 Task: Check the sale-to-list ratio of mountain view in the last 3 years.
Action: Mouse moved to (995, 226)
Screenshot: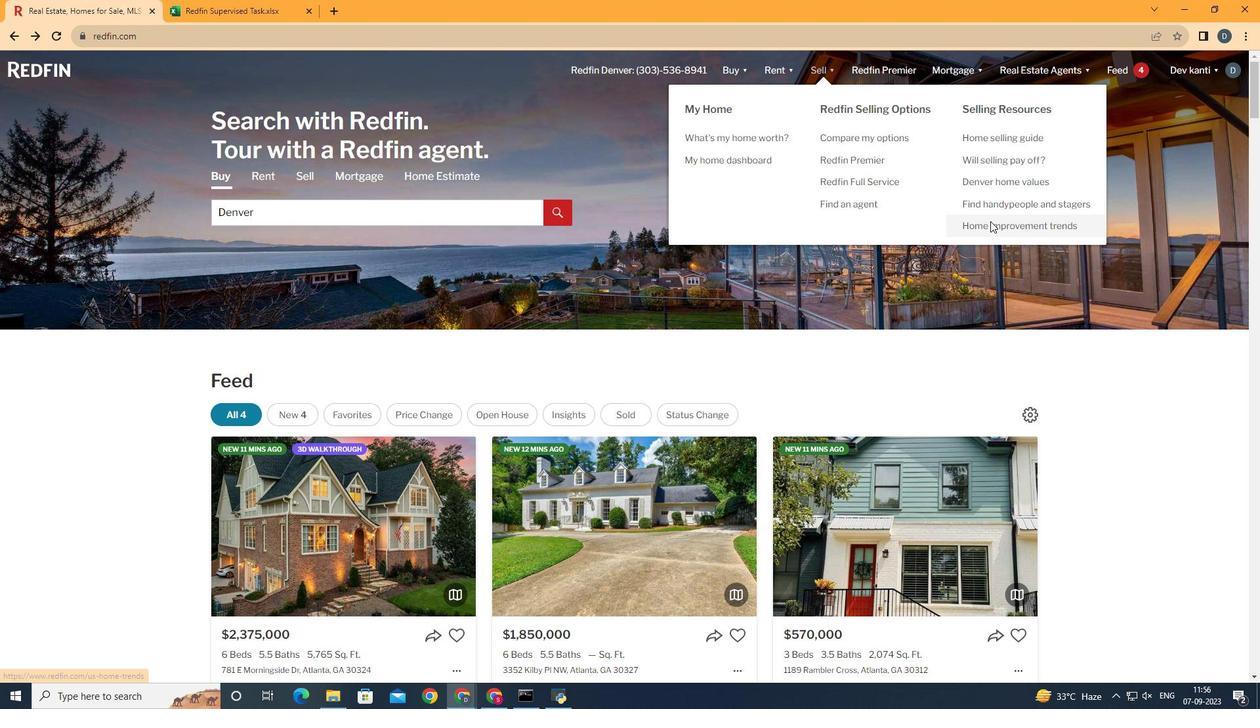 
Action: Mouse pressed left at (995, 226)
Screenshot: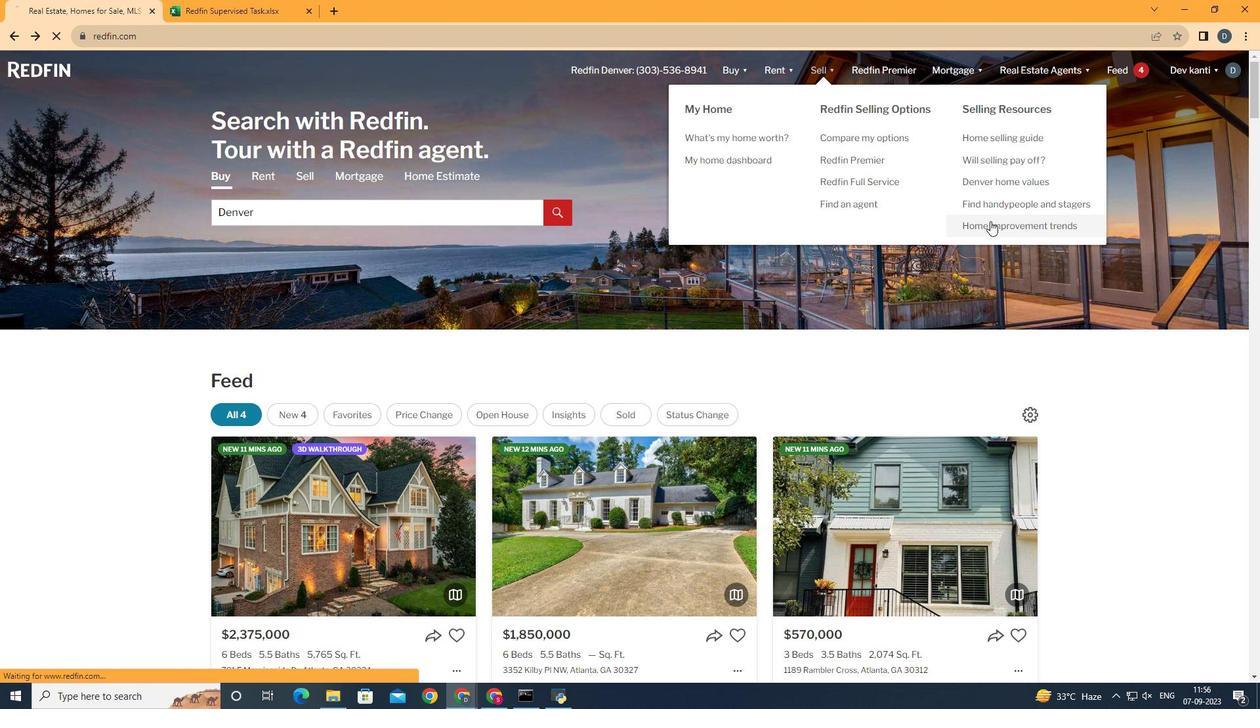 
Action: Mouse moved to (325, 259)
Screenshot: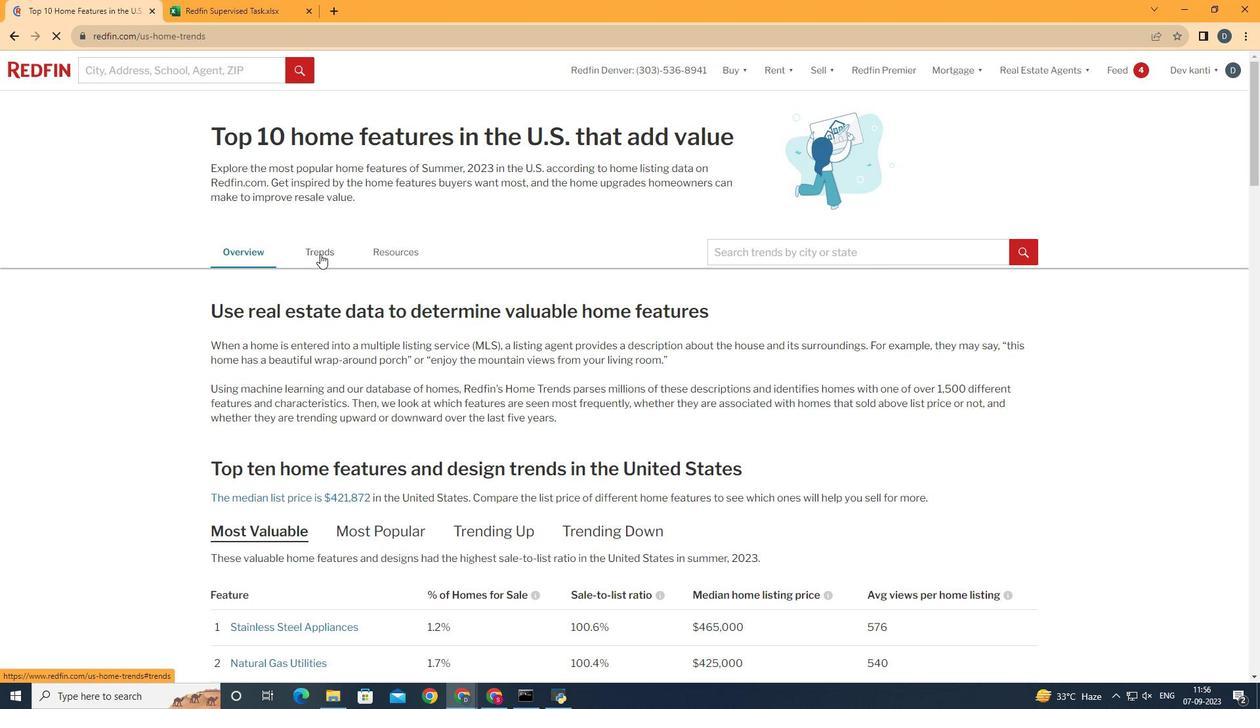 
Action: Mouse pressed left at (325, 259)
Screenshot: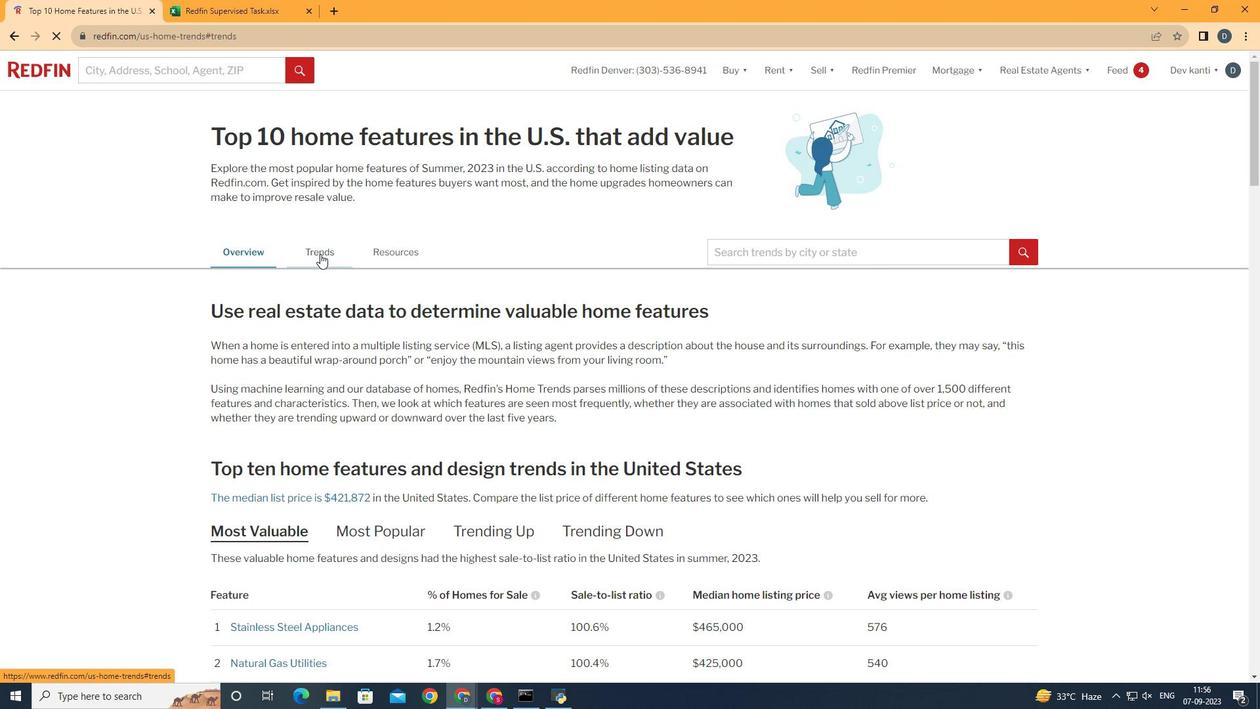 
Action: Mouse moved to (677, 316)
Screenshot: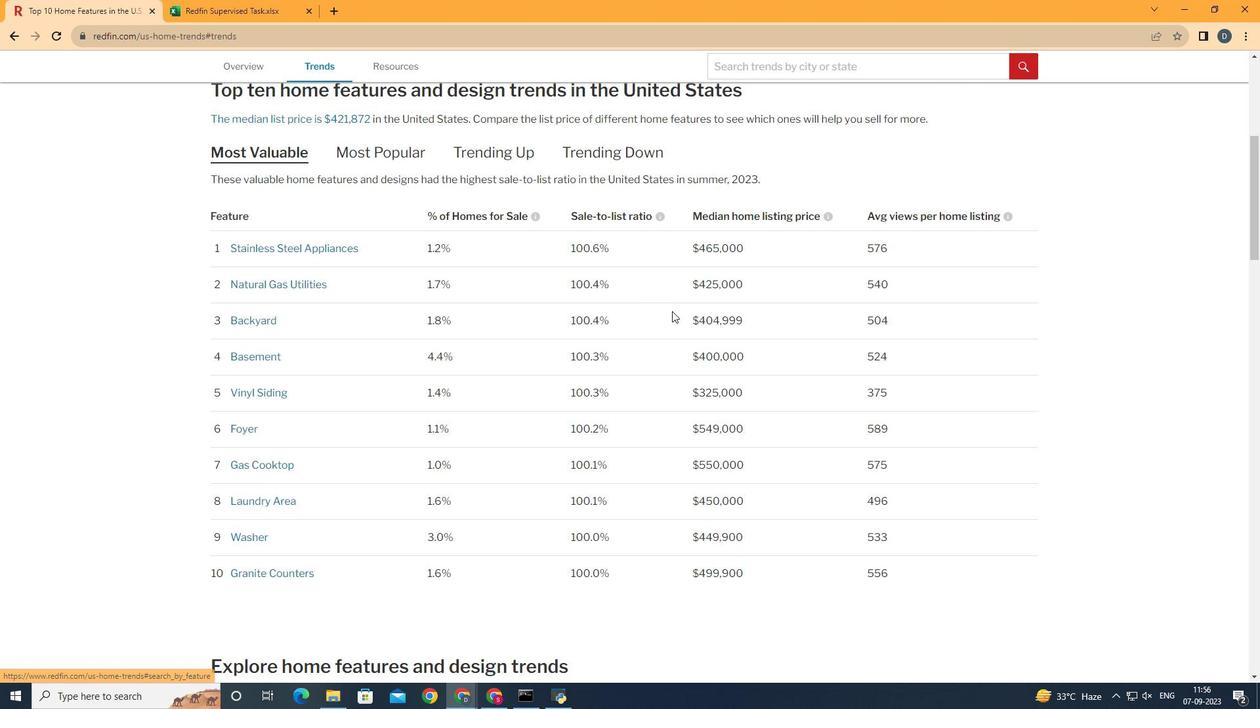 
Action: Mouse scrolled (677, 315) with delta (0, 0)
Screenshot: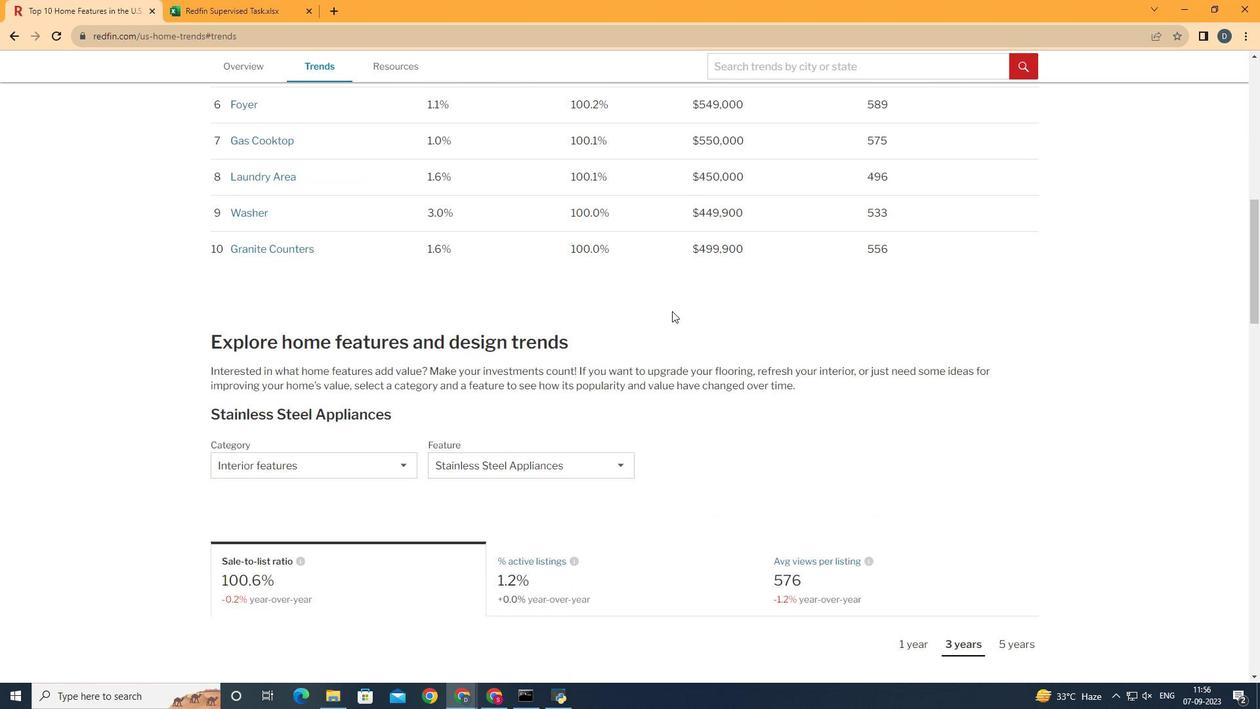 
Action: Mouse scrolled (677, 315) with delta (0, 0)
Screenshot: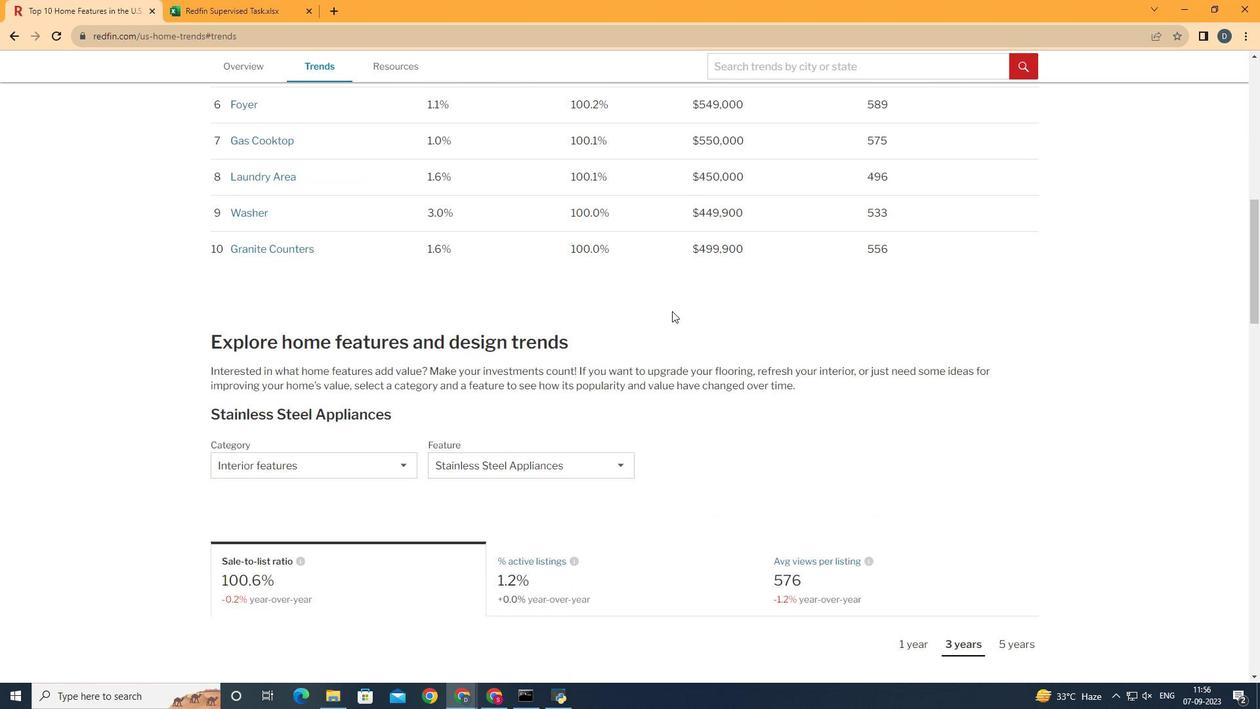 
Action: Mouse scrolled (677, 315) with delta (0, 0)
Screenshot: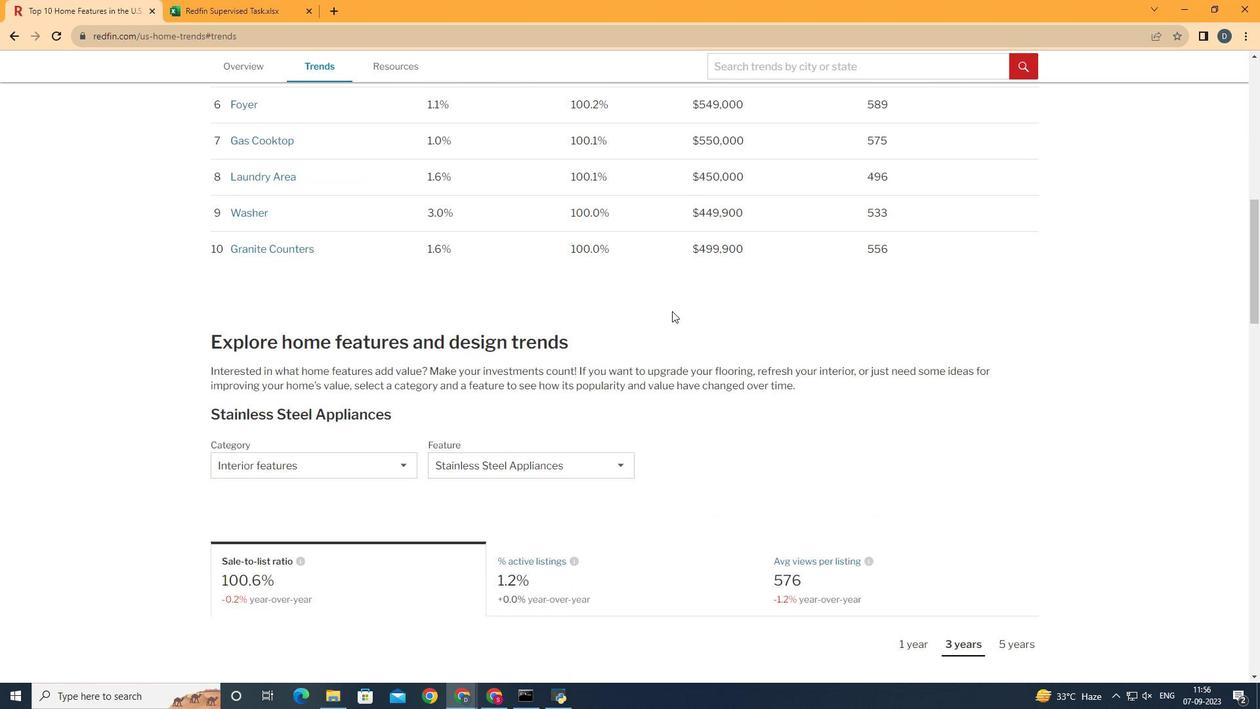 
Action: Mouse scrolled (677, 315) with delta (0, 0)
Screenshot: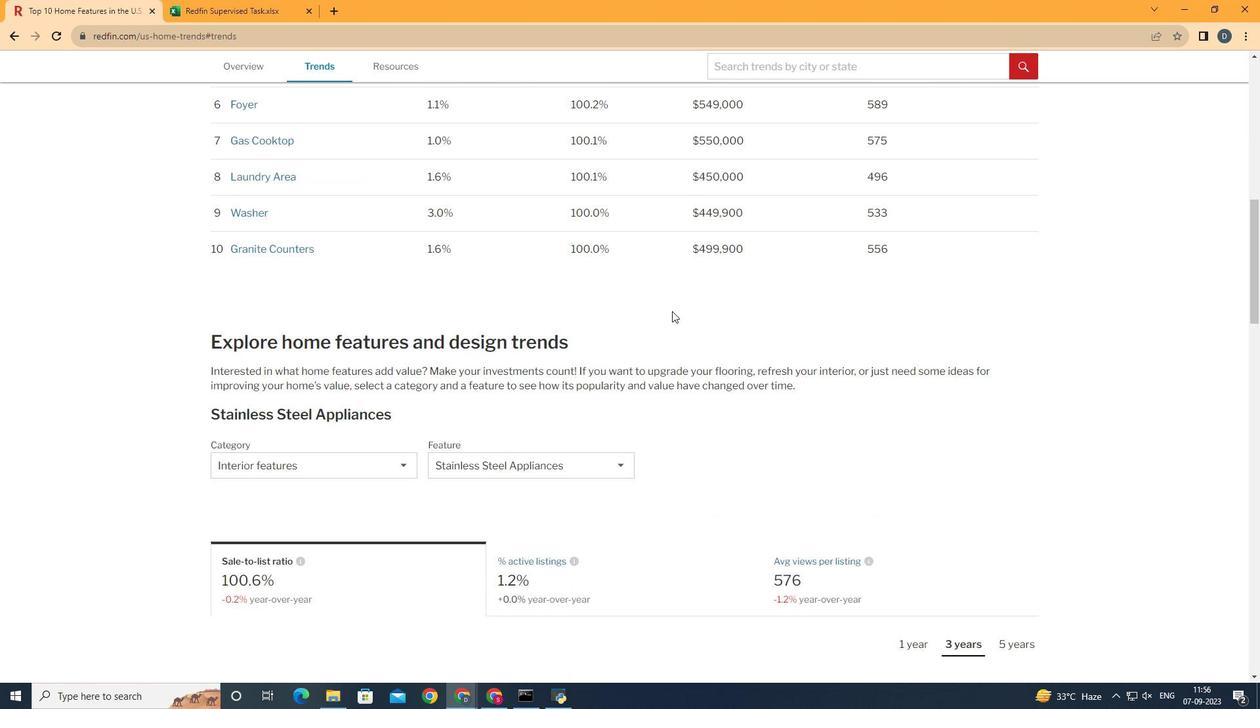 
Action: Mouse scrolled (677, 315) with delta (0, 0)
Screenshot: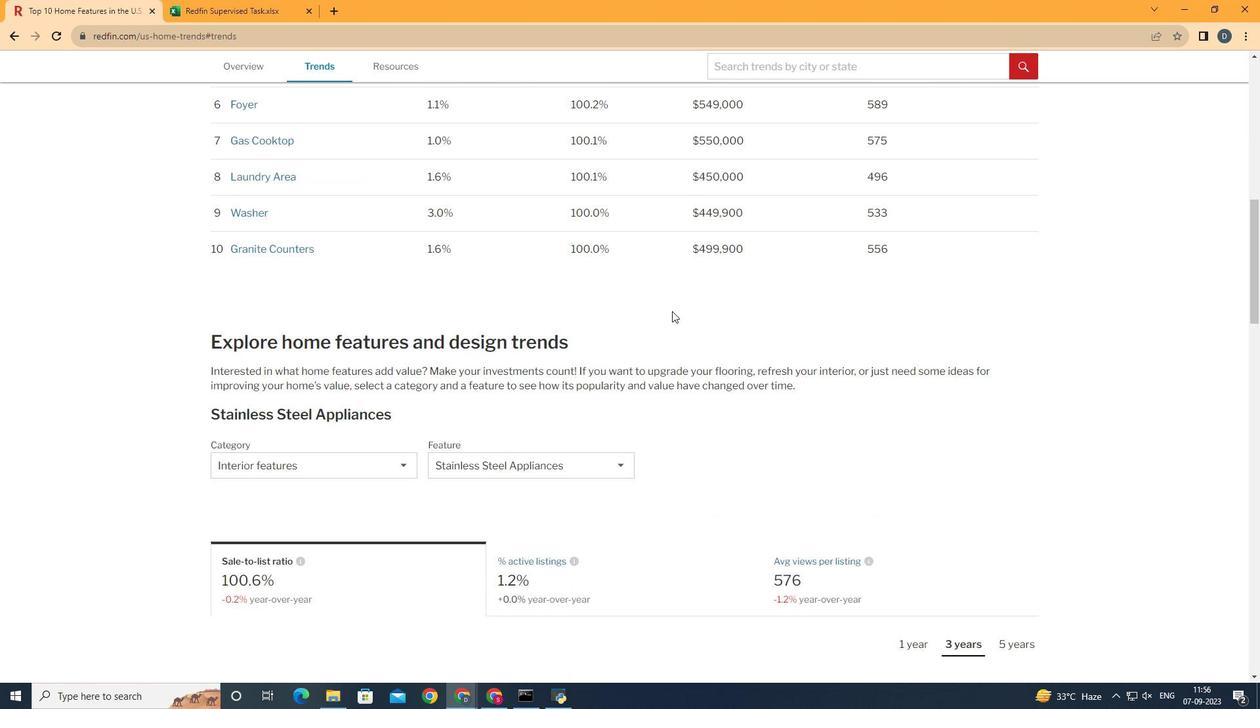 
Action: Mouse scrolled (677, 315) with delta (0, 0)
Screenshot: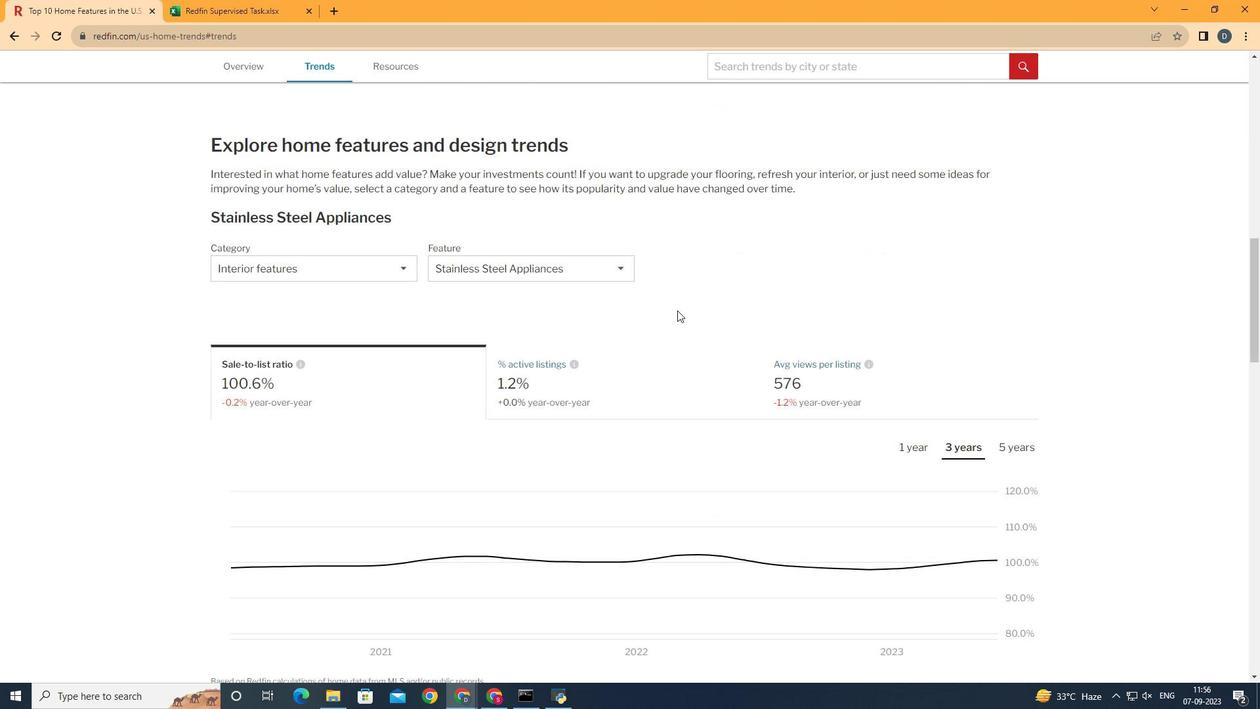 
Action: Mouse scrolled (677, 315) with delta (0, 0)
Screenshot: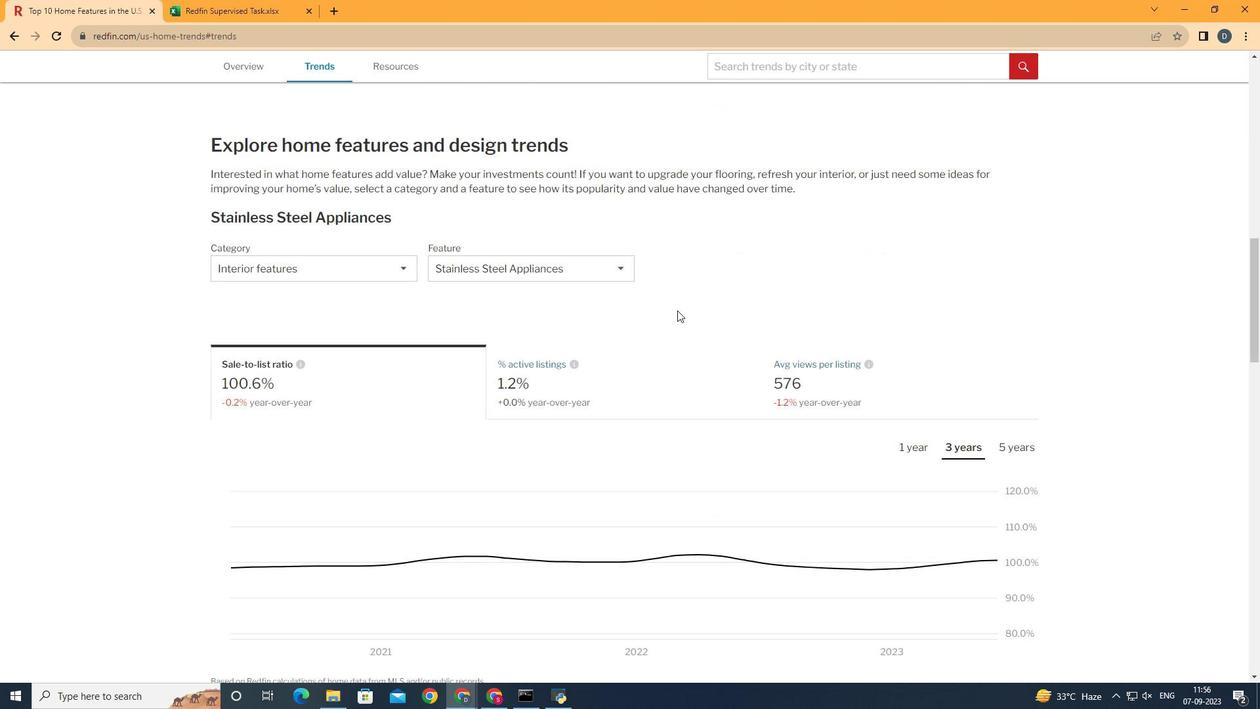 
Action: Mouse scrolled (677, 315) with delta (0, 0)
Screenshot: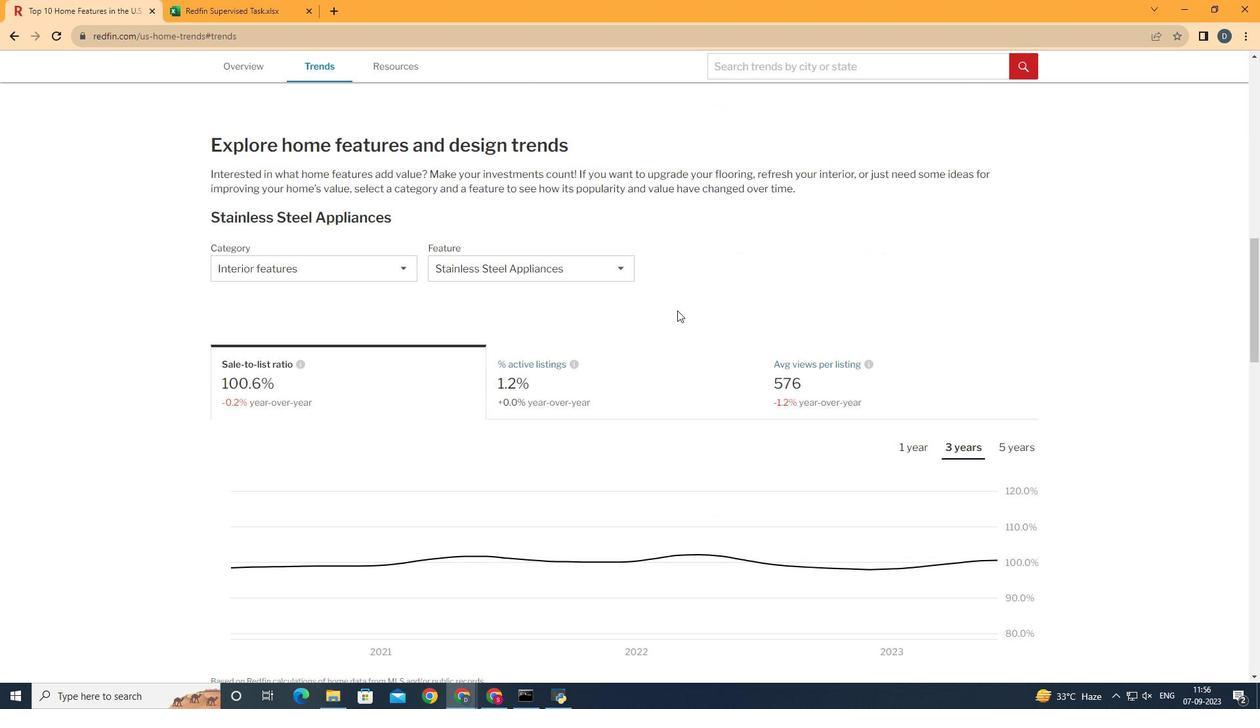 
Action: Mouse moved to (300, 285)
Screenshot: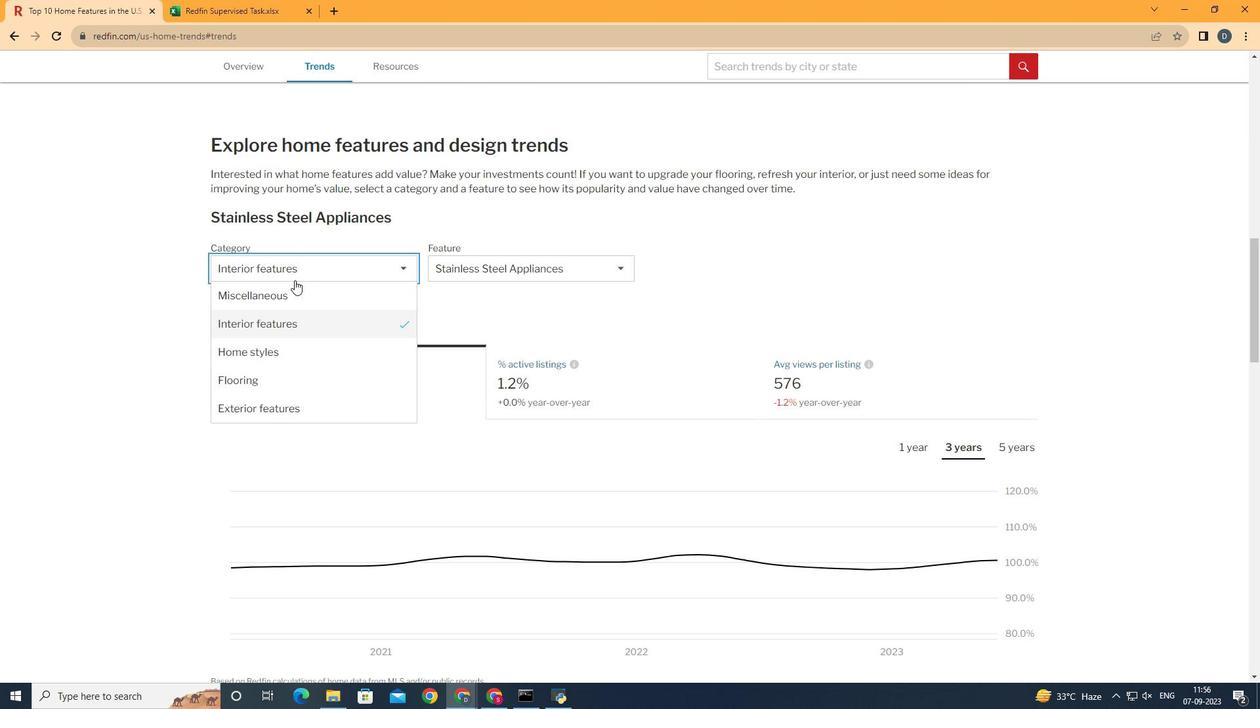 
Action: Mouse pressed left at (300, 285)
Screenshot: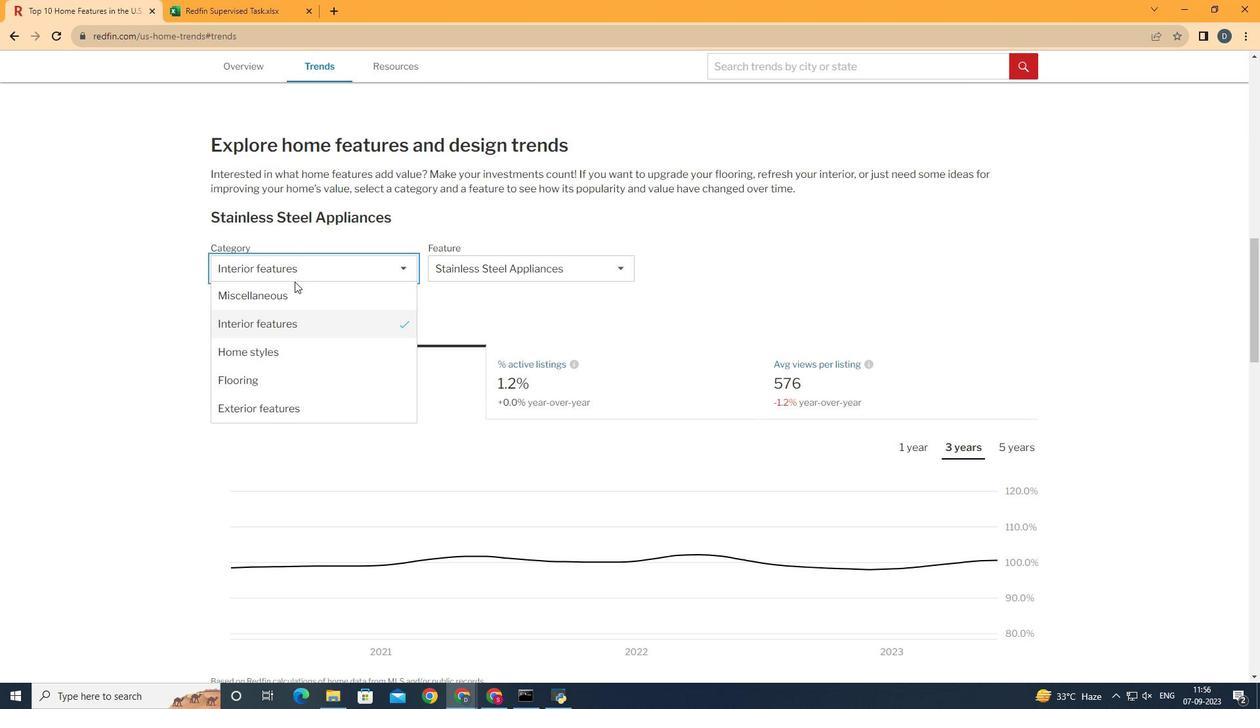 
Action: Mouse moved to (301, 293)
Screenshot: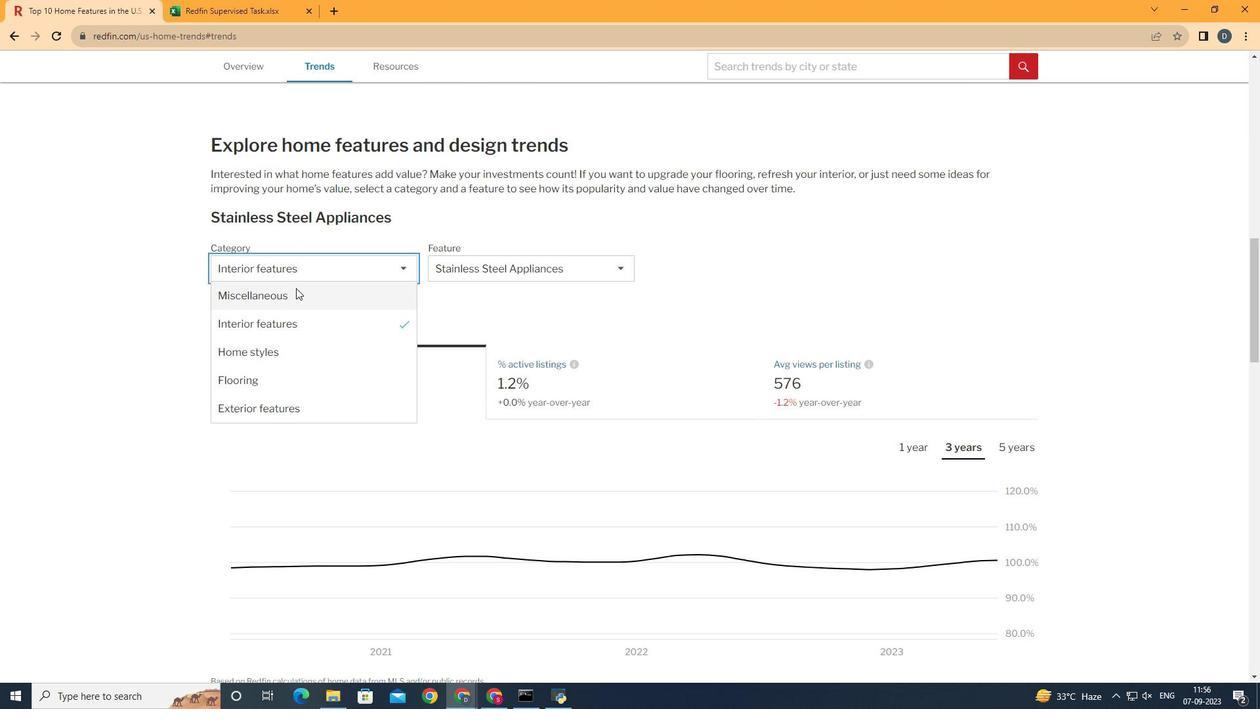 
Action: Mouse pressed left at (301, 293)
Screenshot: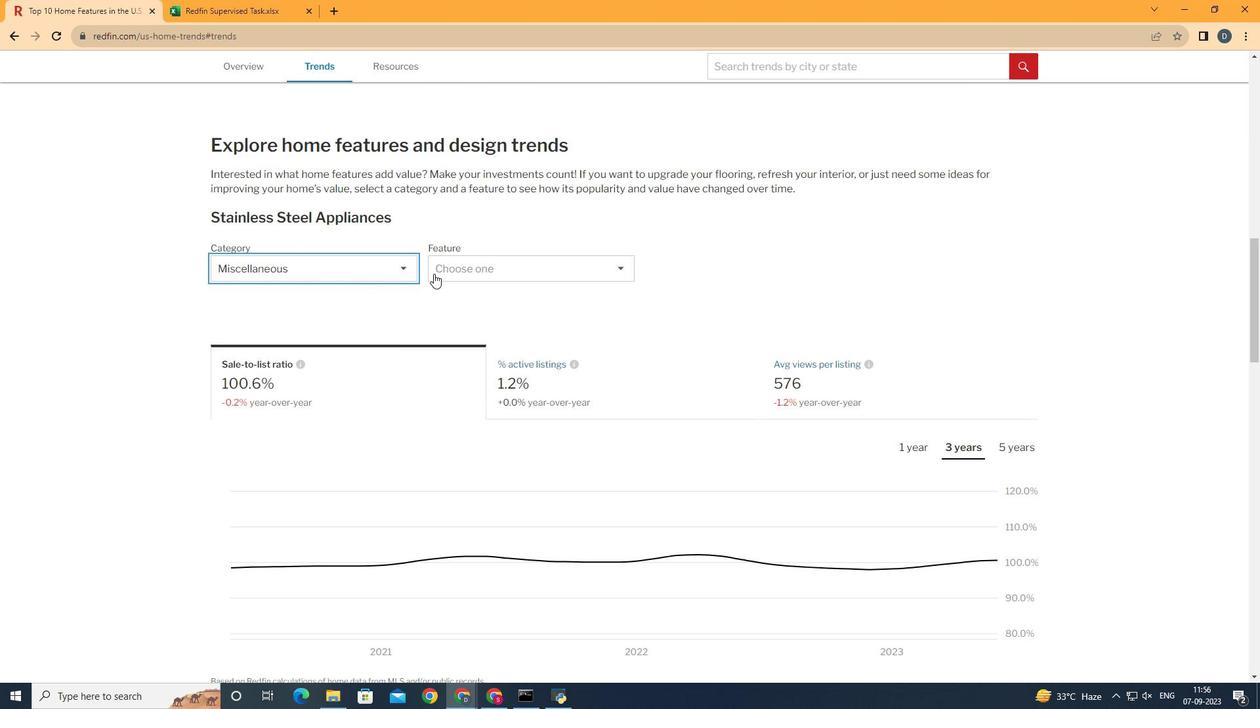 
Action: Mouse moved to (499, 263)
Screenshot: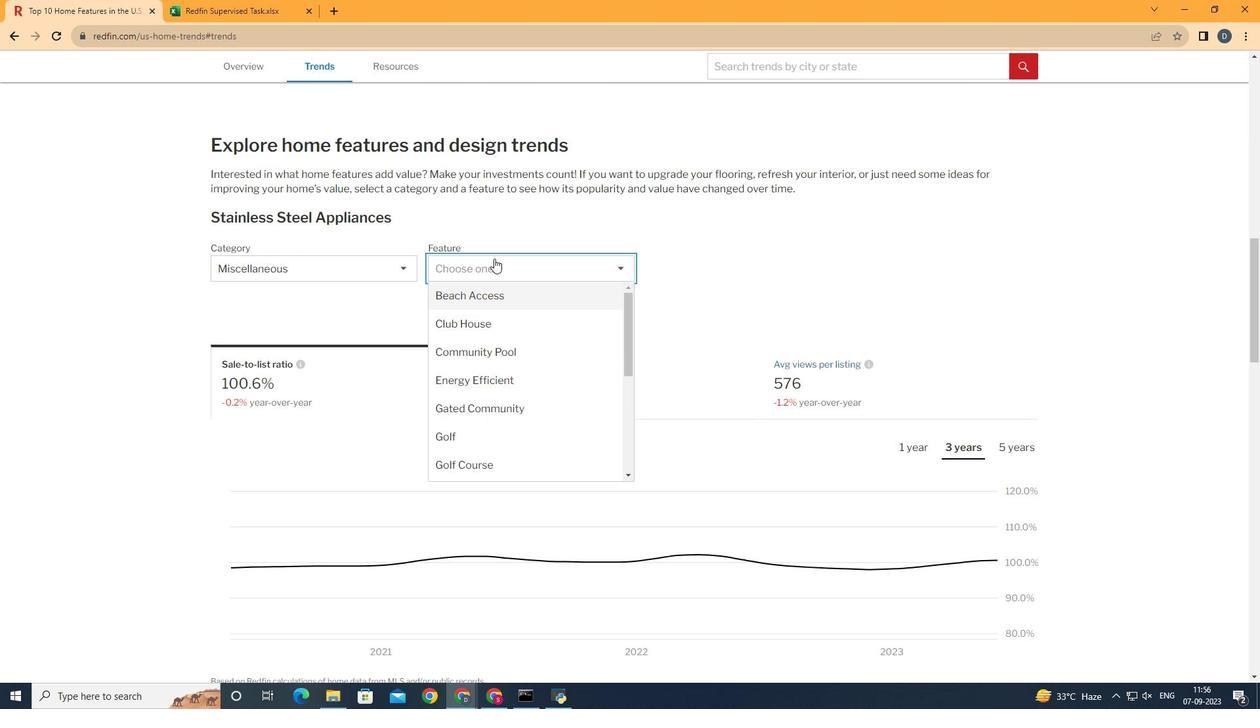 
Action: Mouse pressed left at (499, 263)
Screenshot: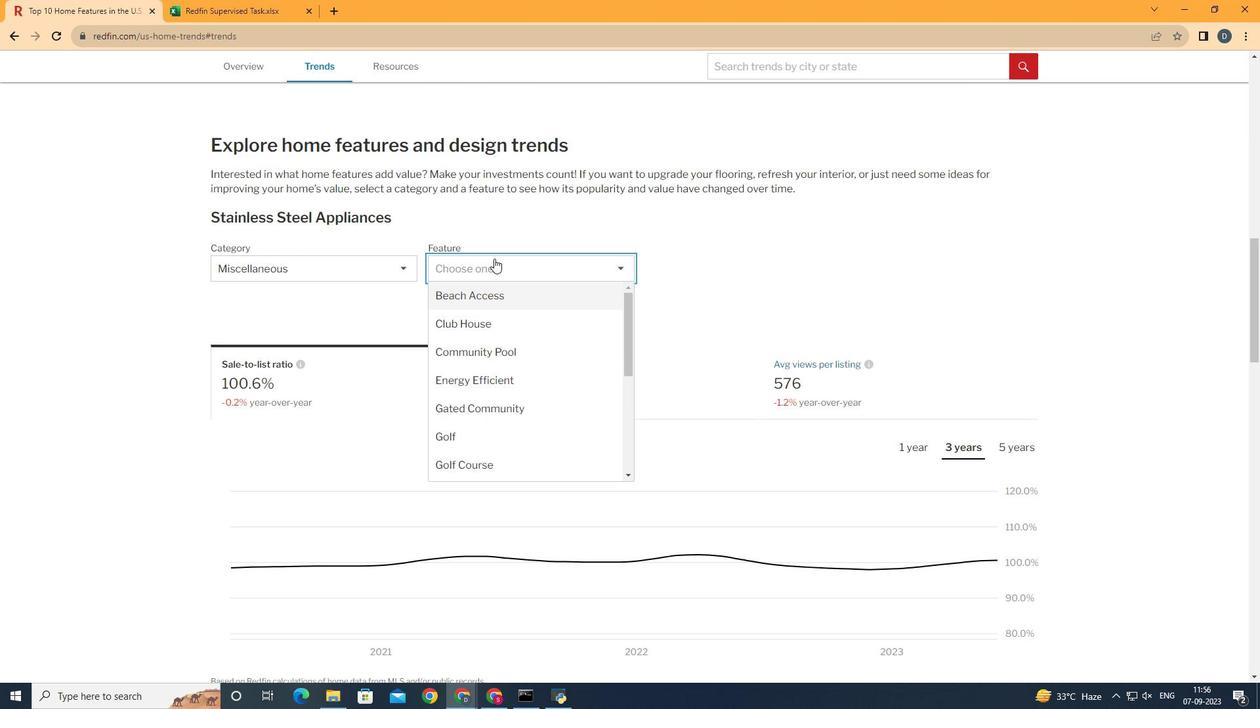 
Action: Mouse moved to (528, 343)
Screenshot: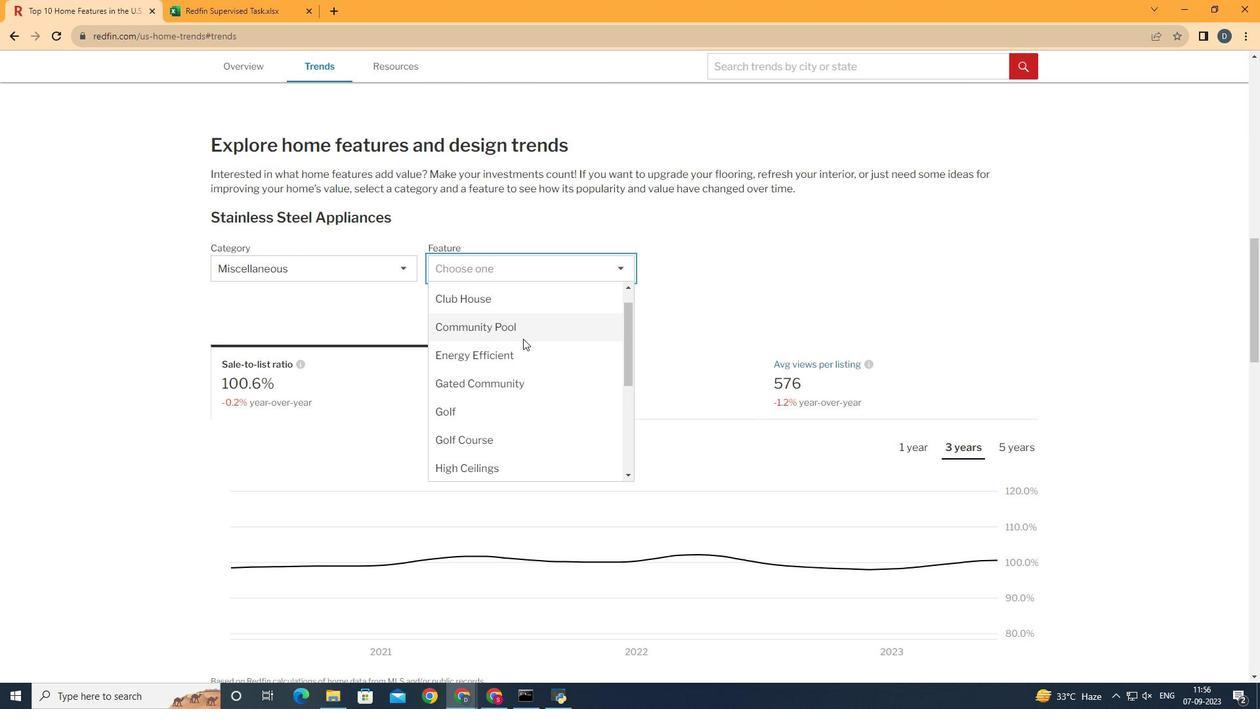 
Action: Mouse scrolled (528, 342) with delta (0, 0)
Screenshot: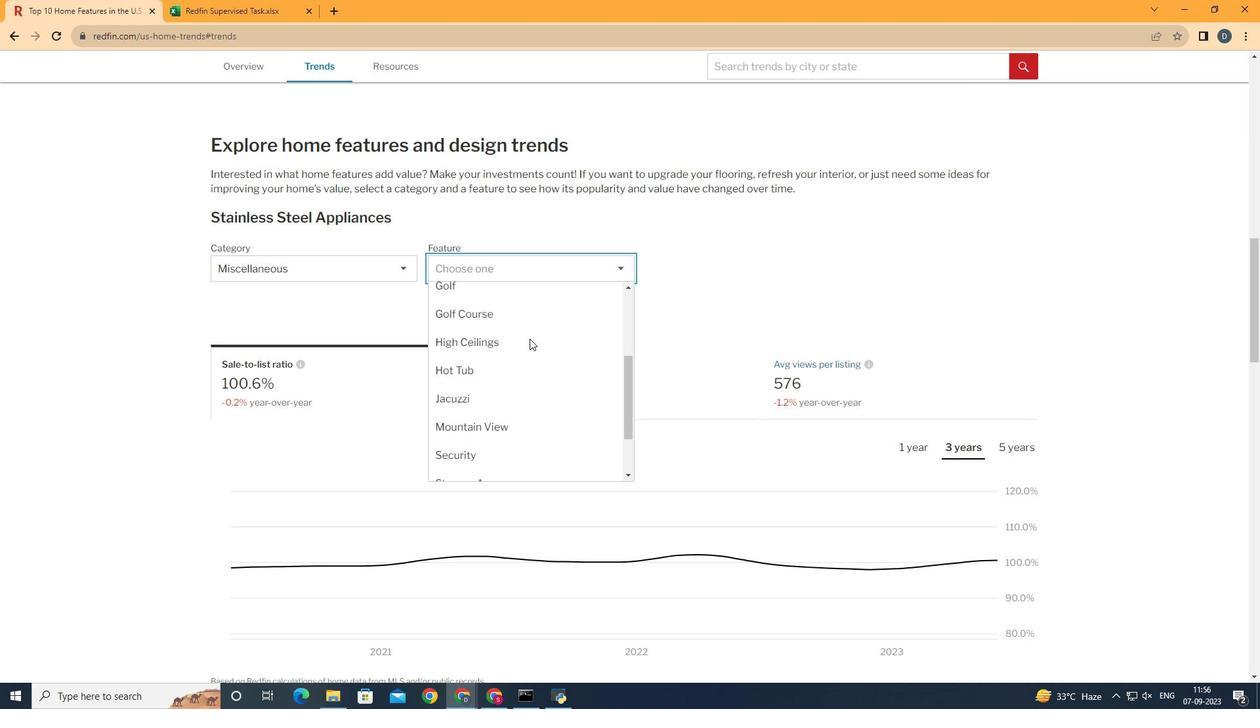 
Action: Mouse moved to (528, 344)
Screenshot: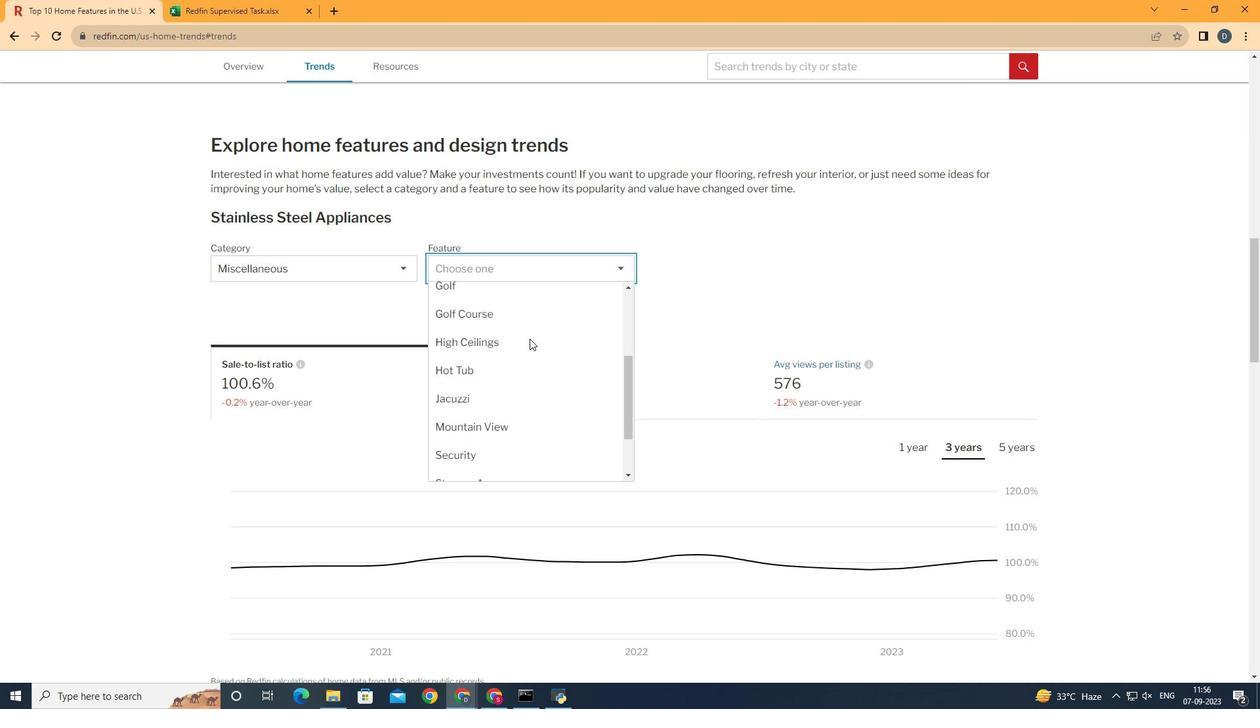 
Action: Mouse scrolled (528, 343) with delta (0, 0)
Screenshot: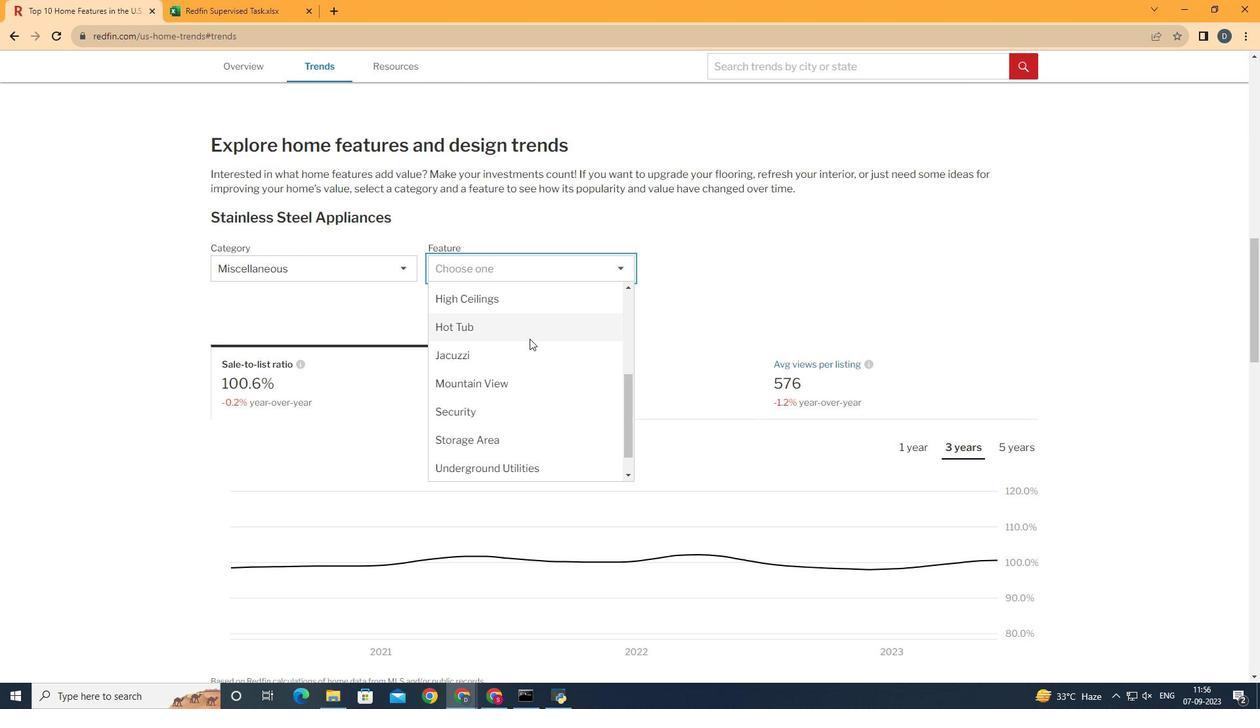 
Action: Mouse scrolled (528, 343) with delta (0, 0)
Screenshot: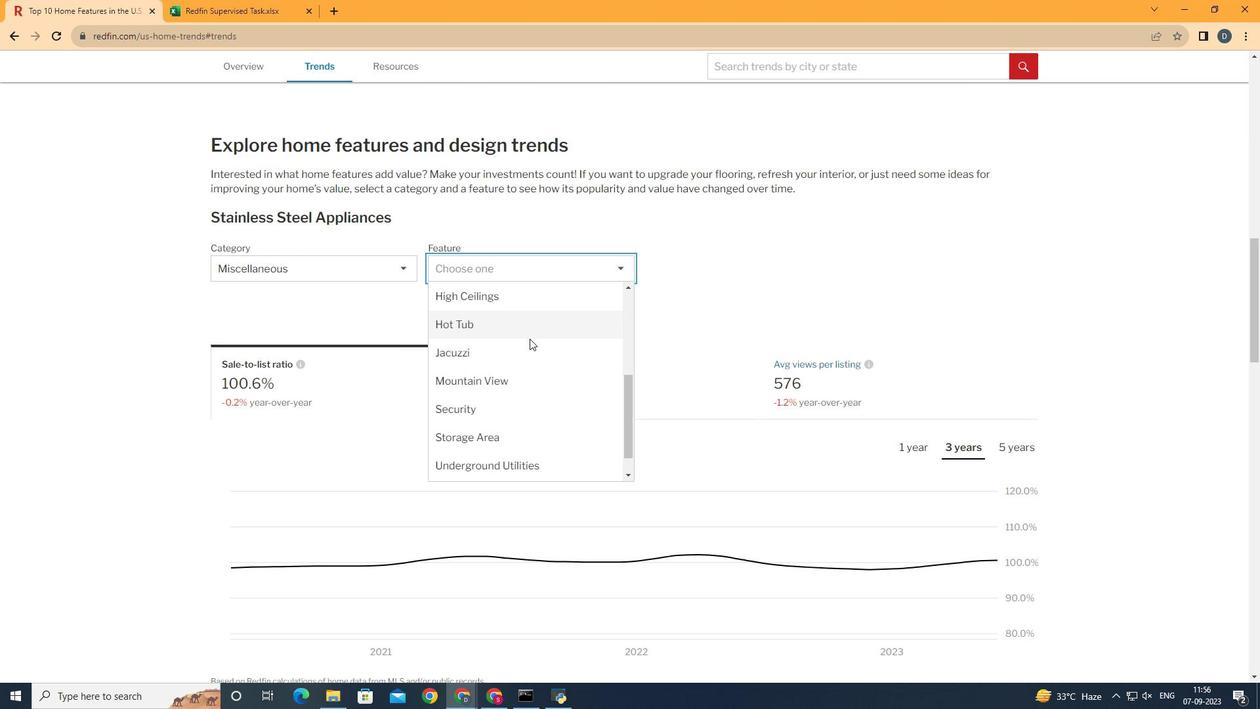 
Action: Mouse moved to (533, 388)
Screenshot: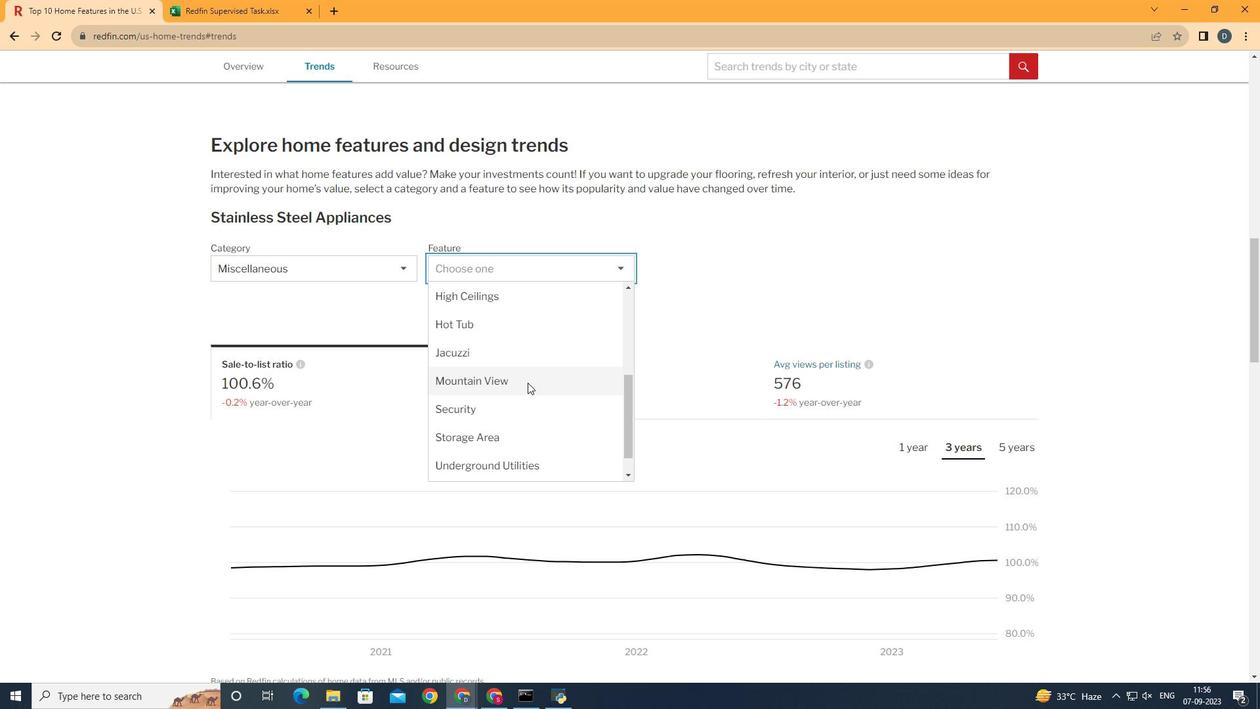 
Action: Mouse pressed left at (533, 388)
Screenshot: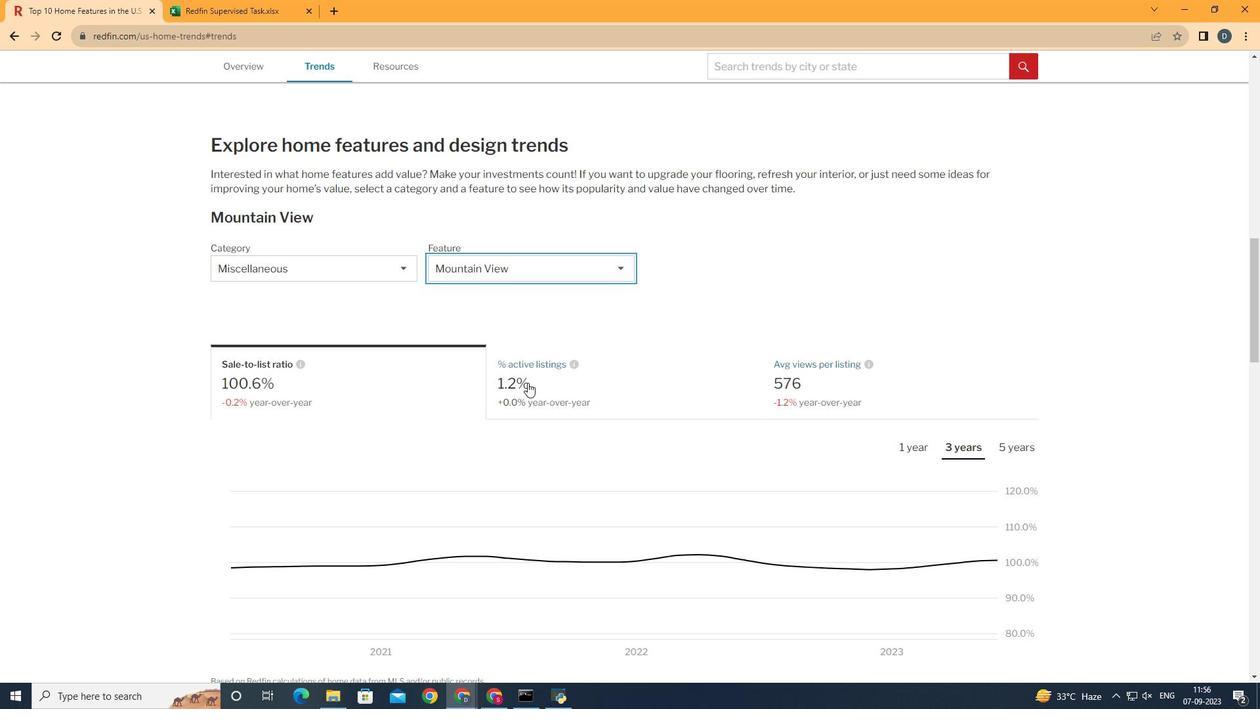 
Action: Mouse moved to (405, 403)
Screenshot: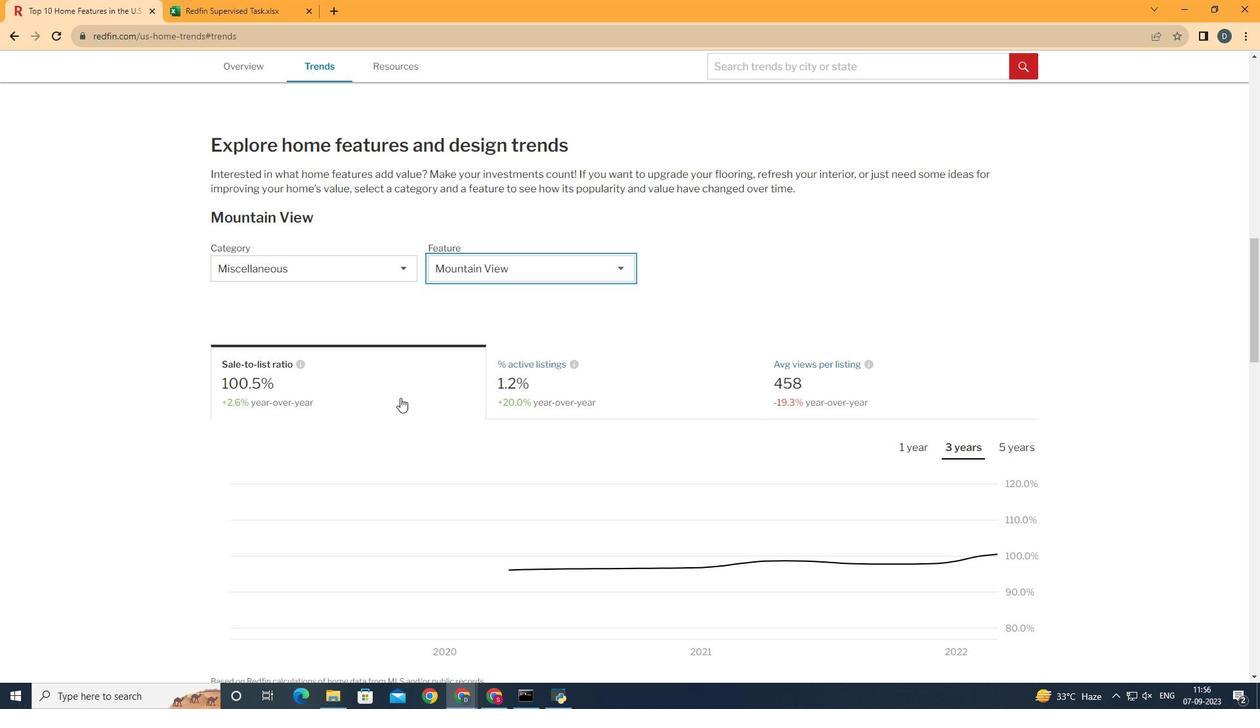 
Action: Mouse pressed left at (405, 403)
Screenshot: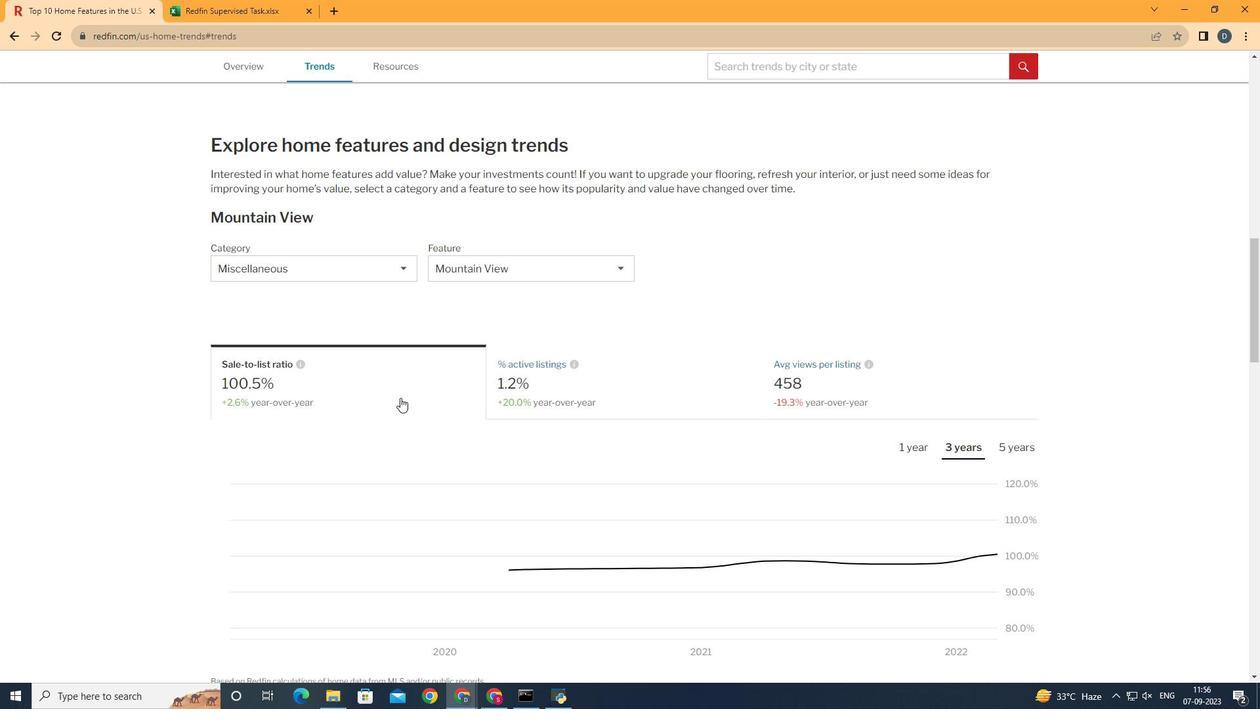 
Action: Mouse moved to (963, 456)
Screenshot: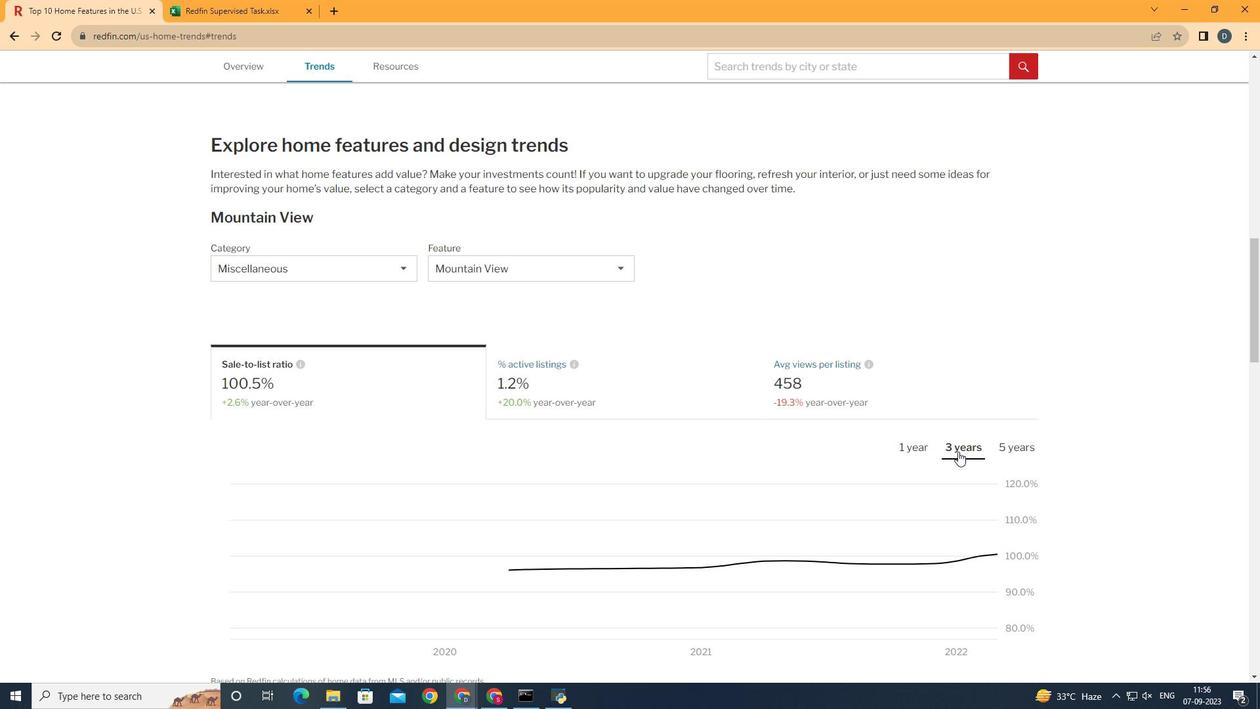 
Action: Mouse pressed left at (963, 456)
Screenshot: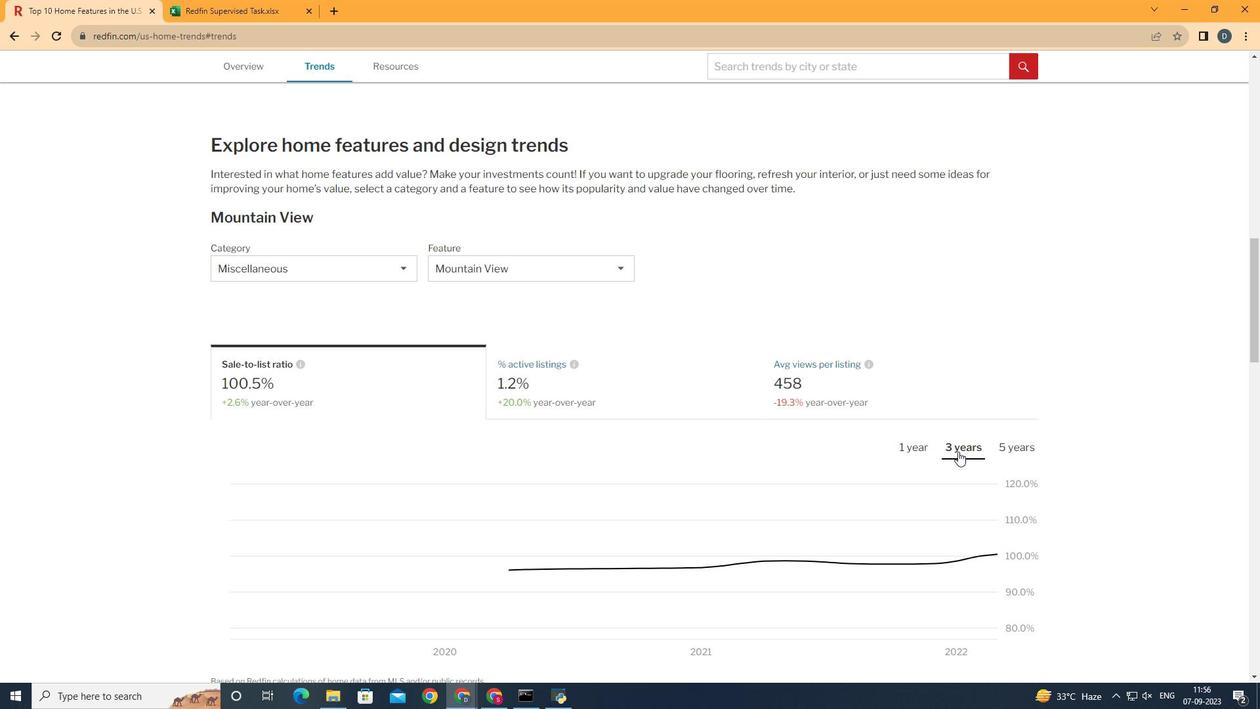 
Action: Mouse moved to (504, 512)
Screenshot: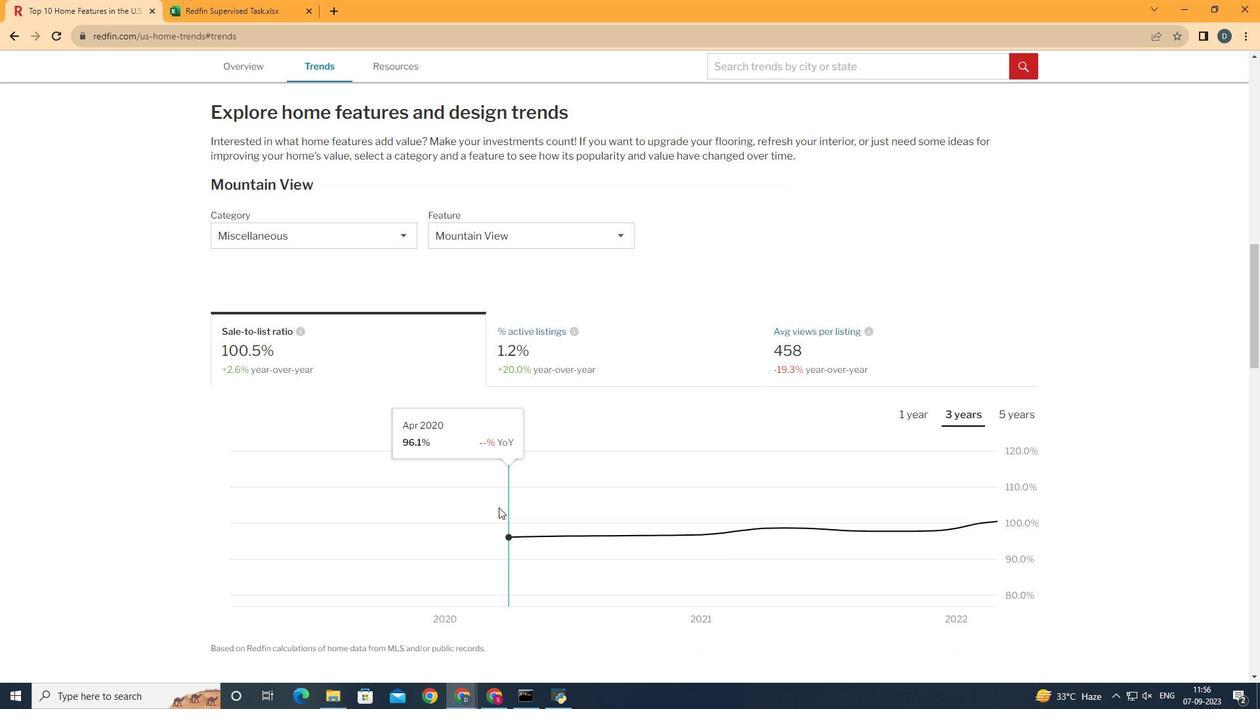 
Action: Mouse scrolled (504, 512) with delta (0, 0)
Screenshot: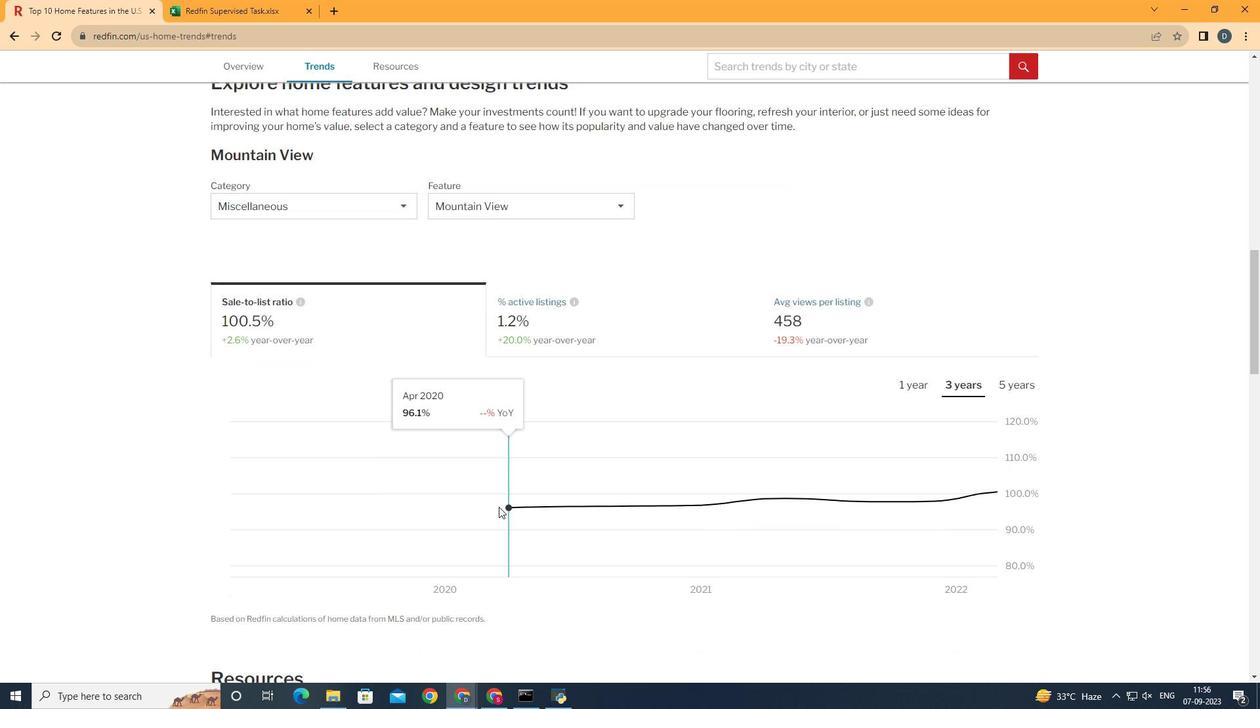 
Action: Mouse moved to (1015, 498)
Screenshot: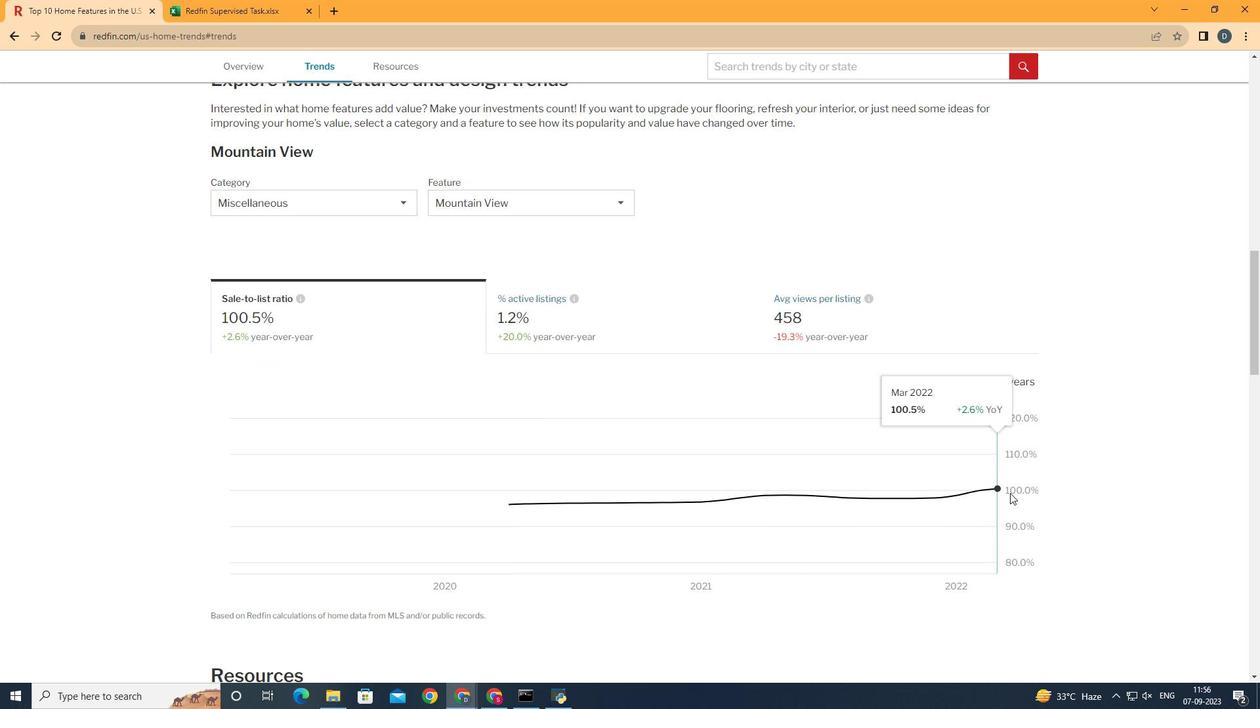 
